 Task: Add a condition where "Status category Greater than Pending" in new tickets in your groups.
Action: Mouse moved to (136, 427)
Screenshot: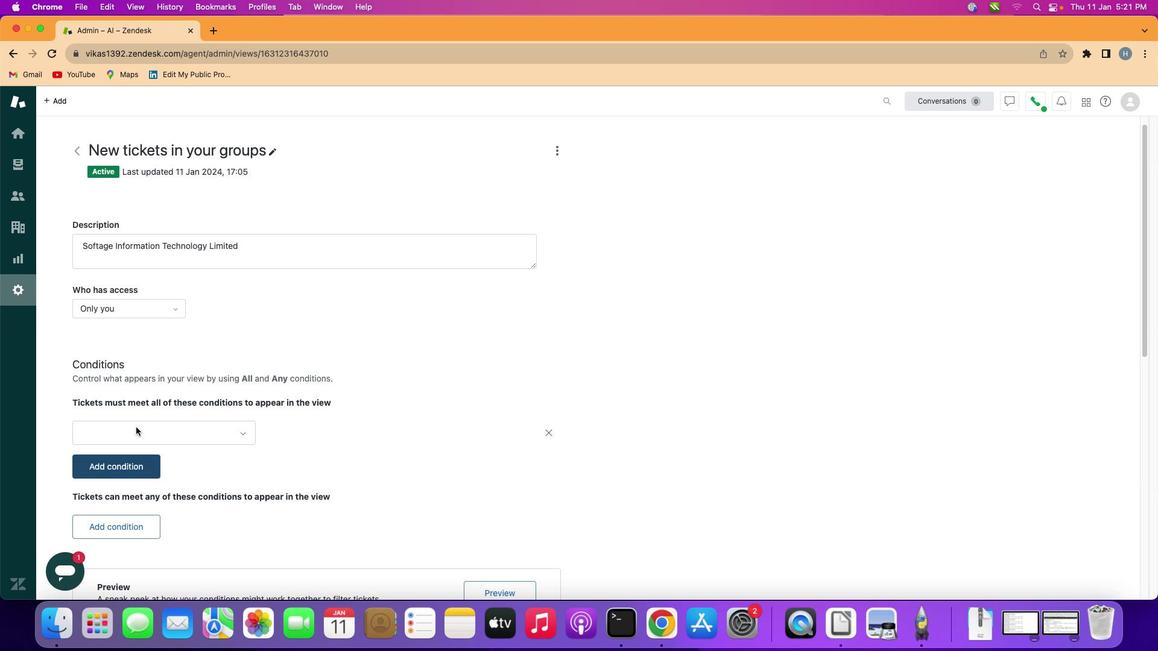 
Action: Mouse pressed left at (136, 427)
Screenshot: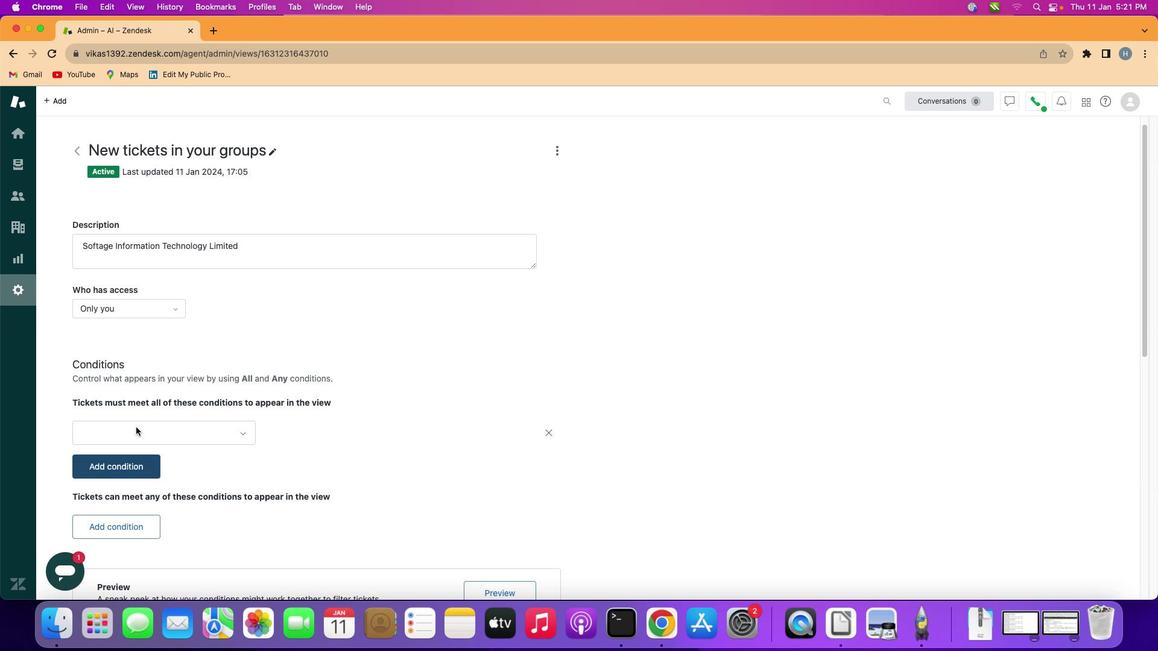 
Action: Mouse moved to (170, 425)
Screenshot: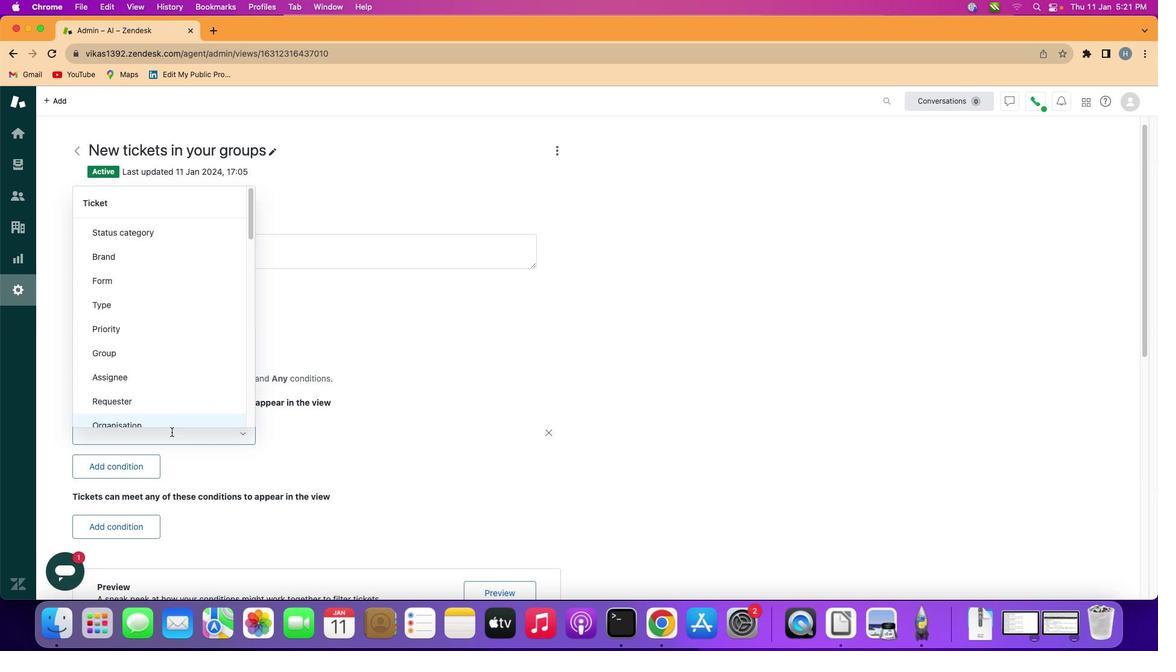 
Action: Mouse pressed left at (170, 425)
Screenshot: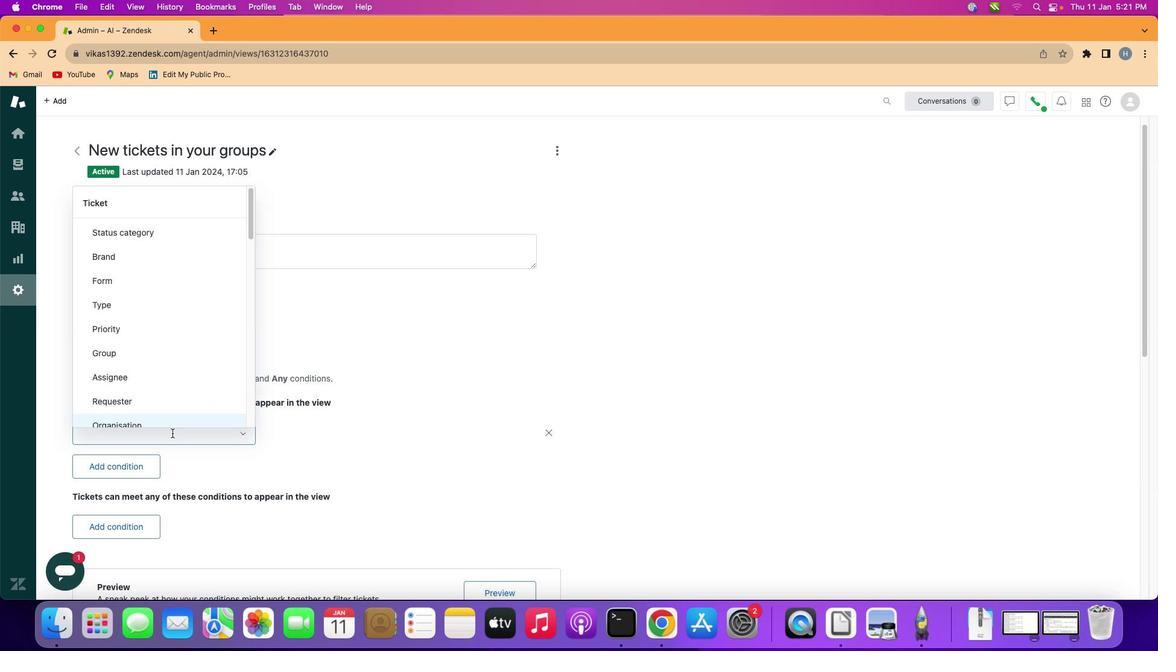 
Action: Mouse moved to (190, 219)
Screenshot: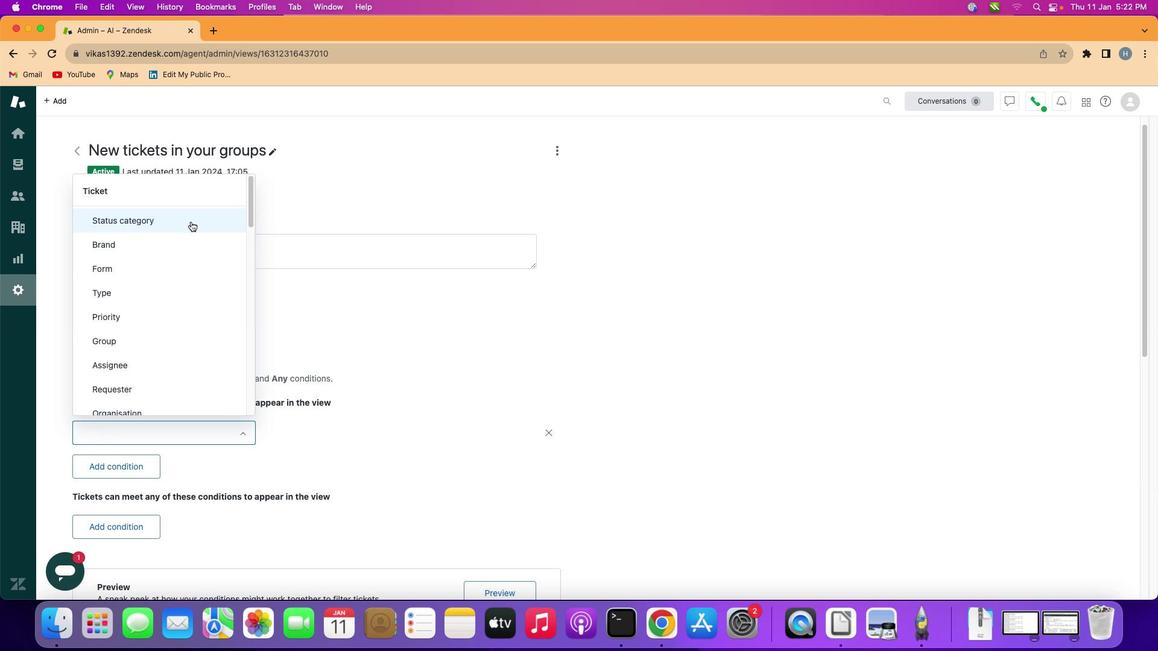 
Action: Mouse pressed left at (190, 219)
Screenshot: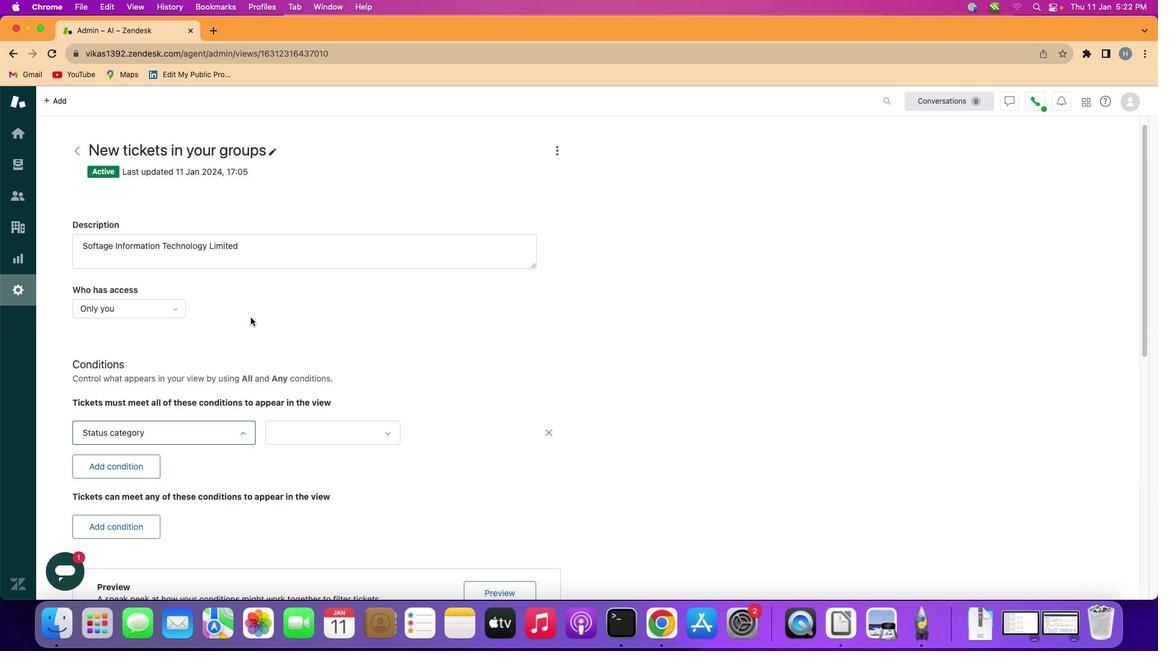 
Action: Mouse moved to (310, 431)
Screenshot: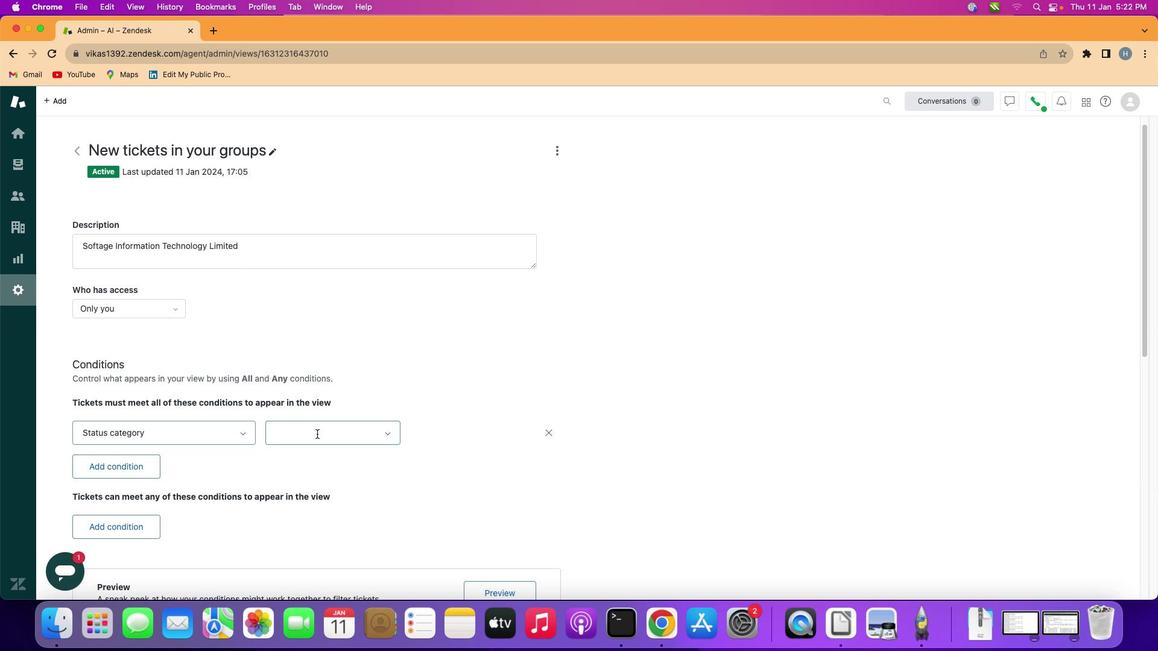 
Action: Mouse pressed left at (310, 431)
Screenshot: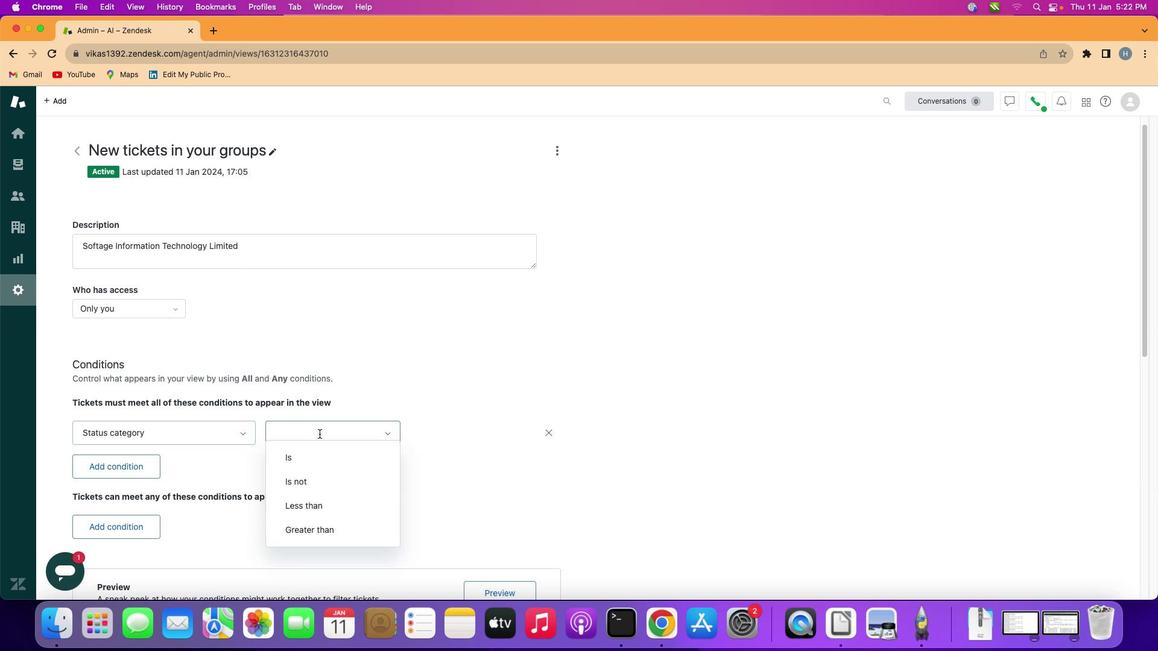 
Action: Mouse moved to (332, 533)
Screenshot: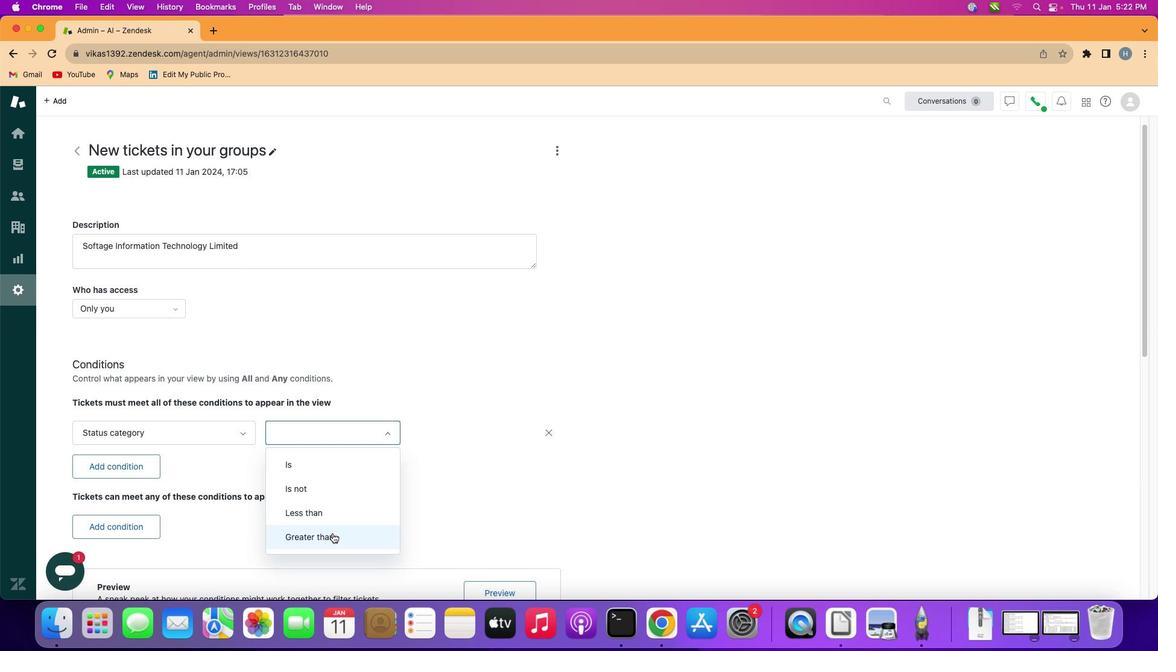 
Action: Mouse pressed left at (332, 533)
Screenshot: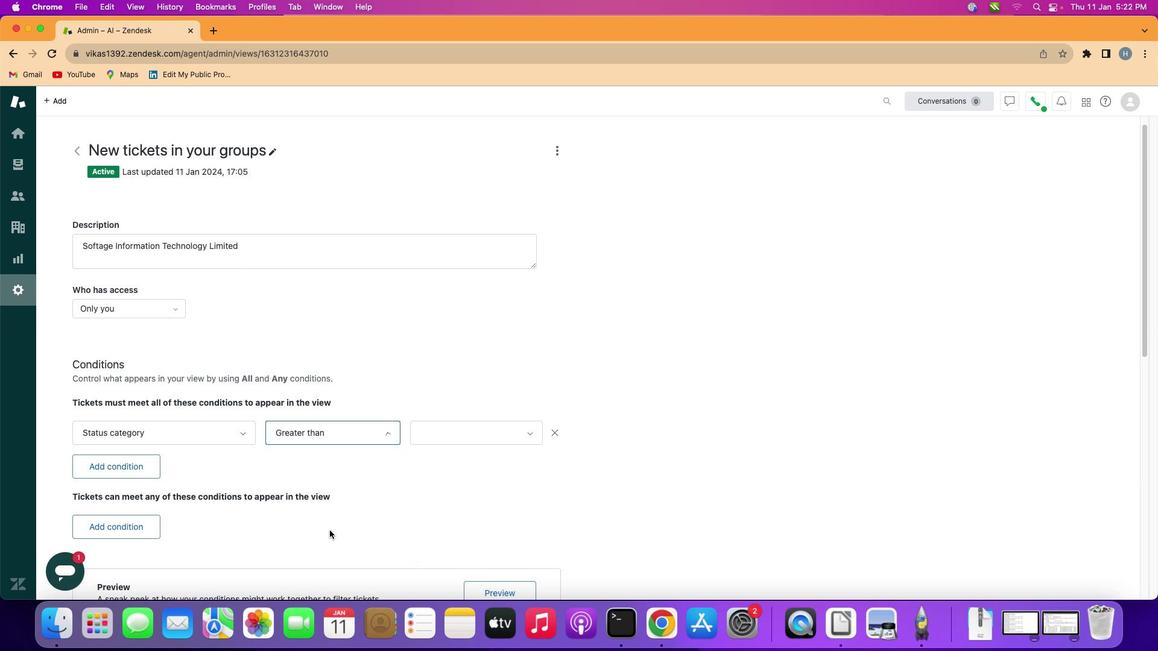
Action: Mouse moved to (468, 431)
Screenshot: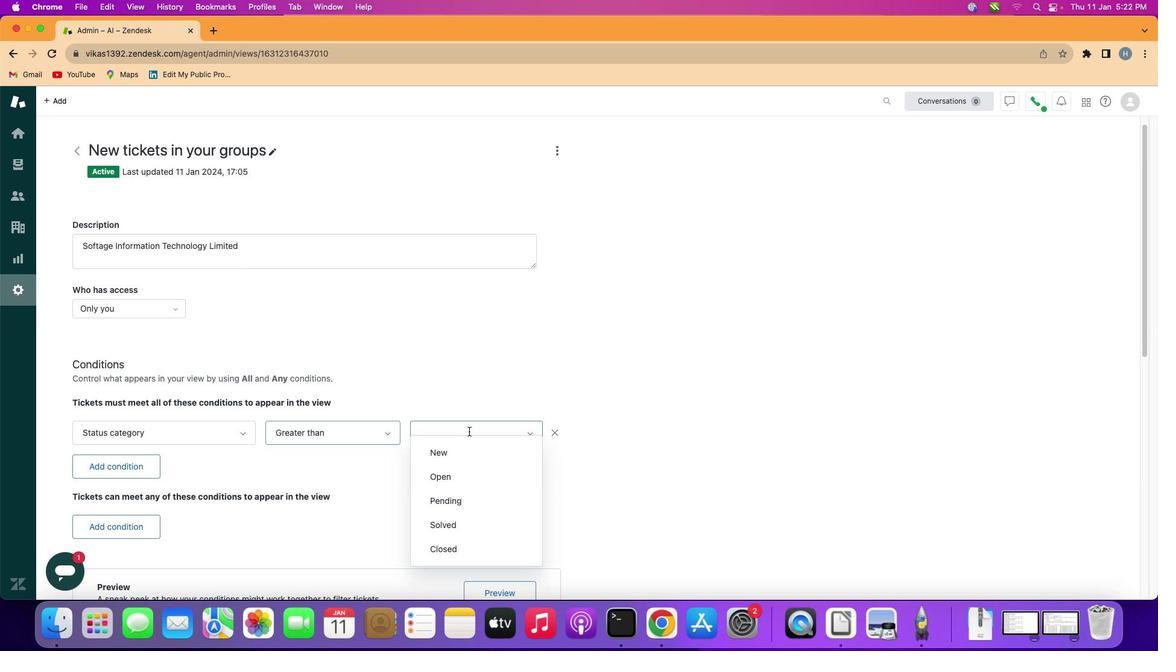 
Action: Mouse pressed left at (468, 431)
Screenshot: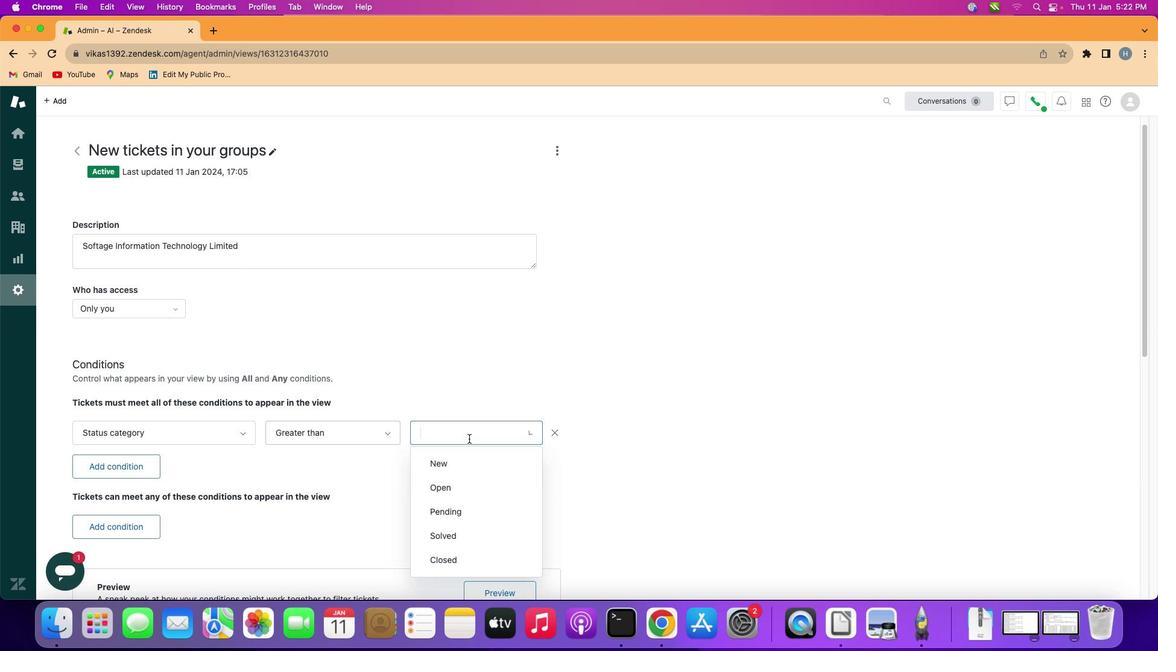 
Action: Mouse moved to (464, 509)
Screenshot: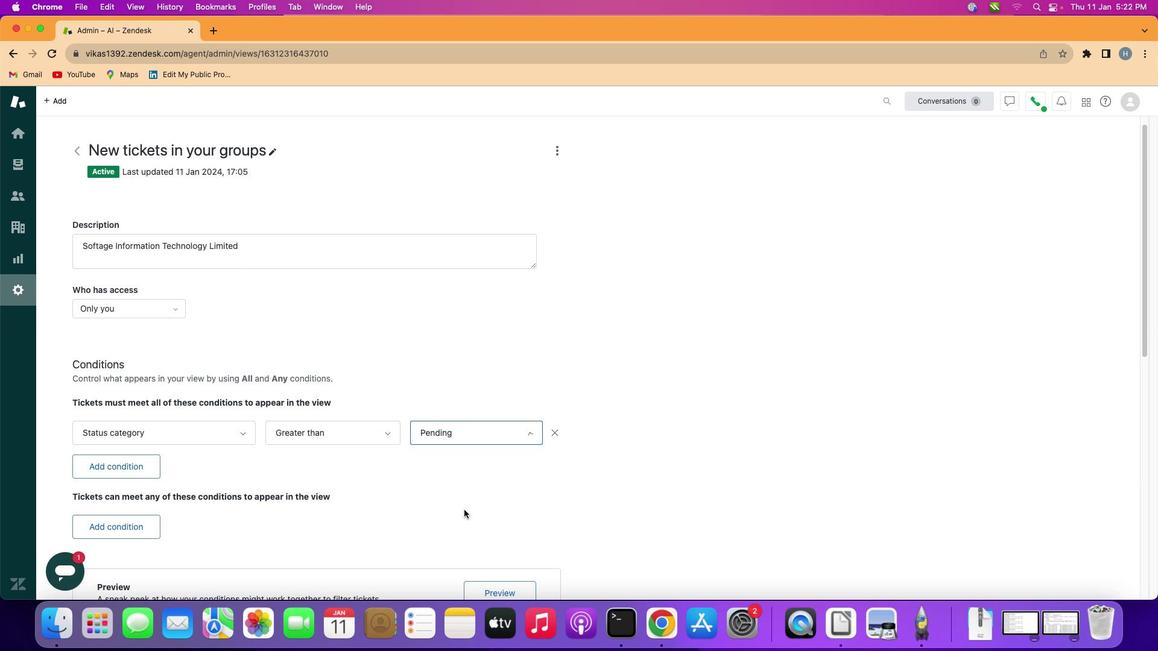 
Action: Mouse pressed left at (464, 509)
Screenshot: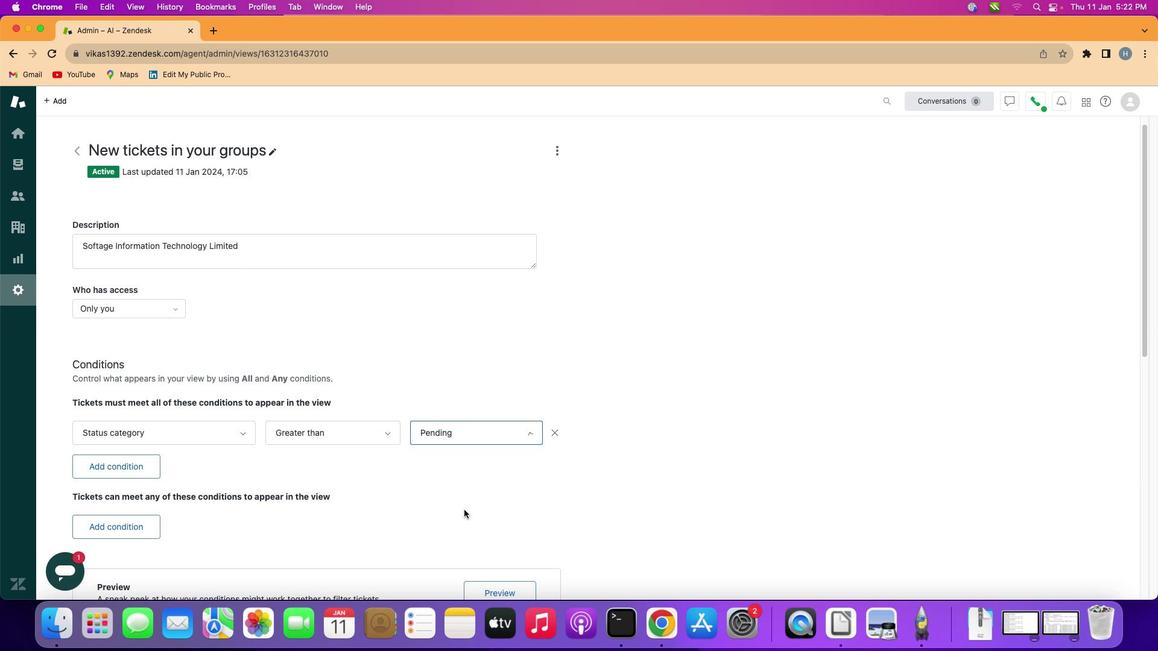 
Action: Mouse moved to (461, 509)
Screenshot: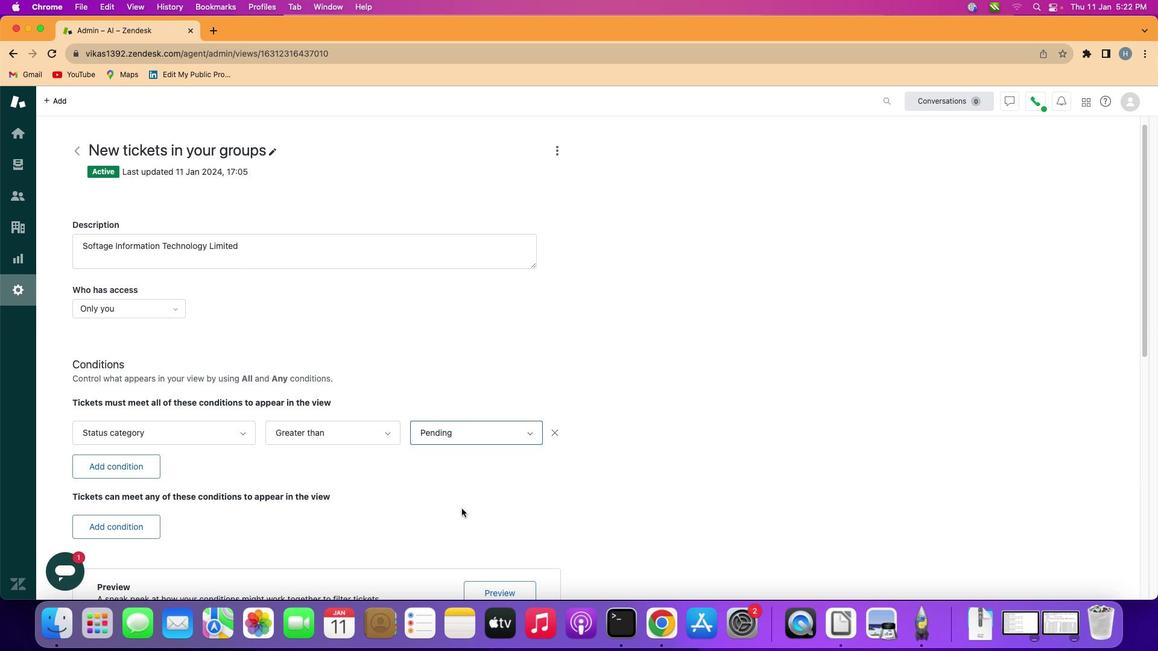 
